 Task: Enable the option Automated detection of harmful content.
Action: Mouse moved to (687, 93)
Screenshot: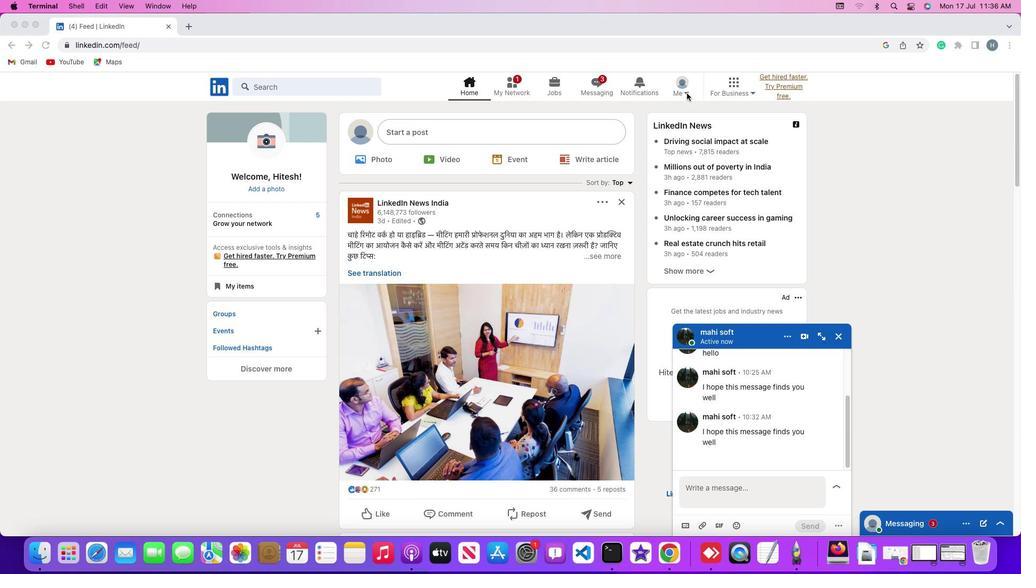 
Action: Mouse pressed left at (687, 93)
Screenshot: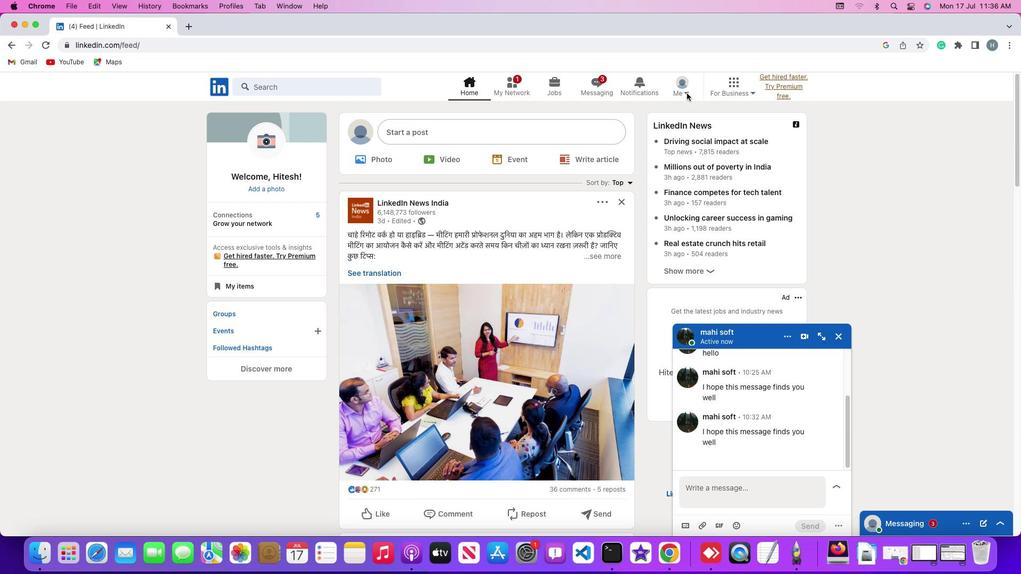 
Action: Mouse pressed left at (687, 93)
Screenshot: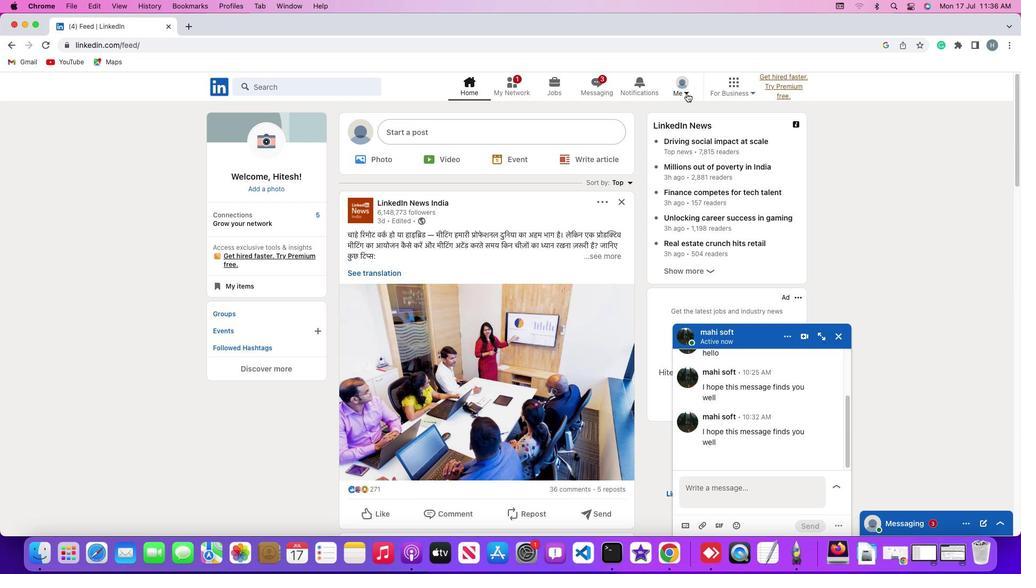 
Action: Mouse moved to (687, 93)
Screenshot: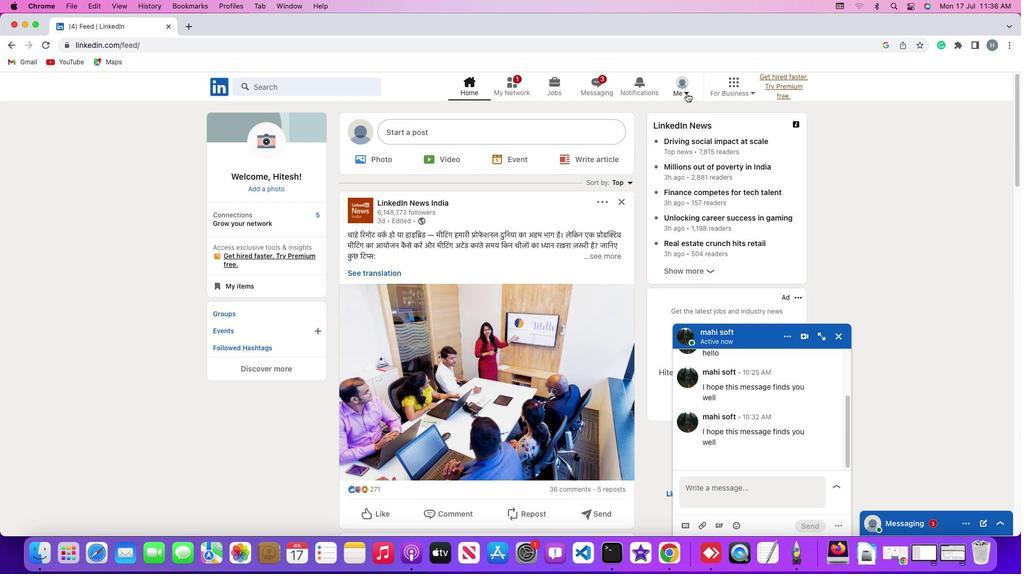 
Action: Mouse pressed left at (687, 93)
Screenshot: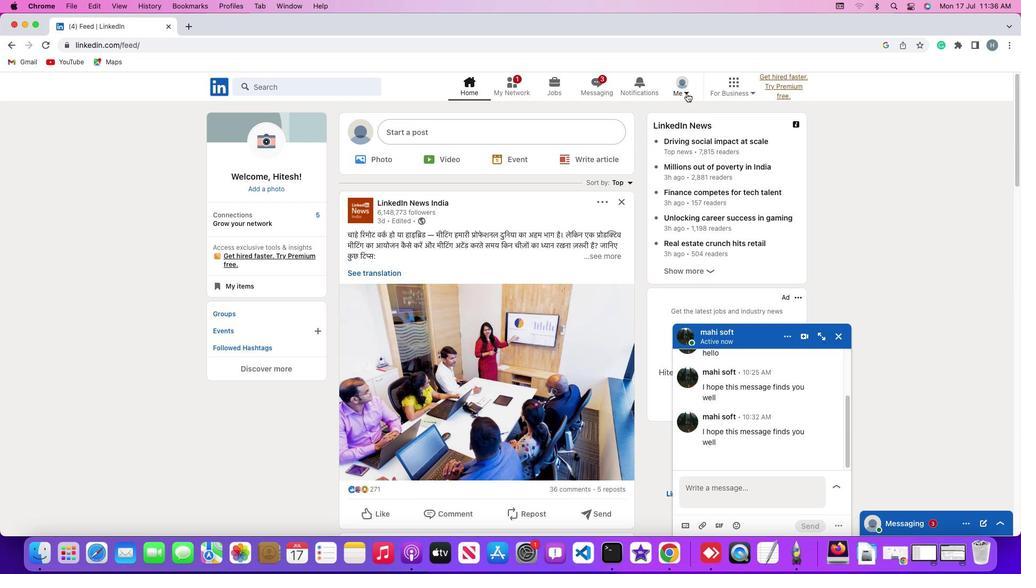 
Action: Mouse moved to (623, 204)
Screenshot: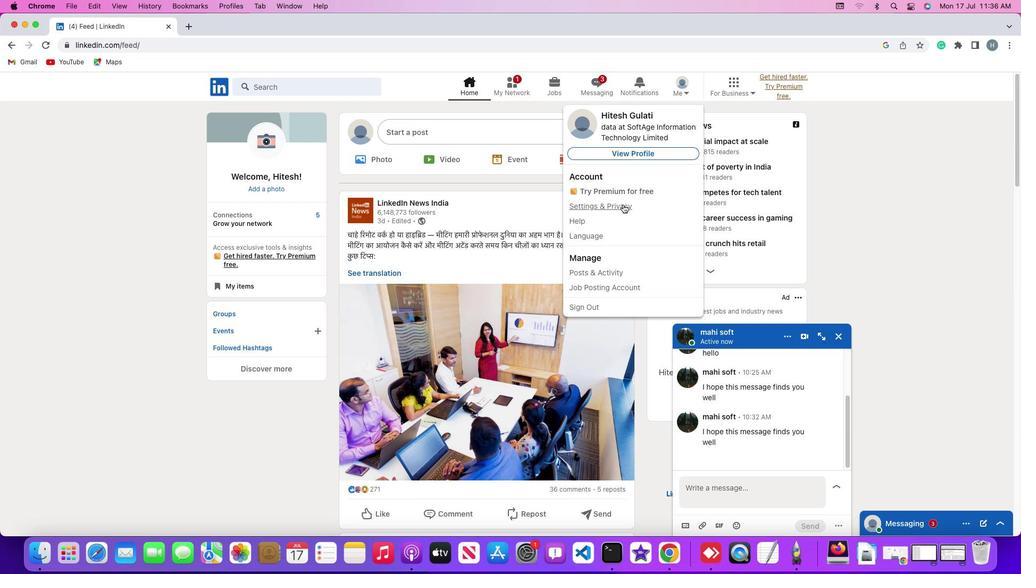 
Action: Mouse pressed left at (623, 204)
Screenshot: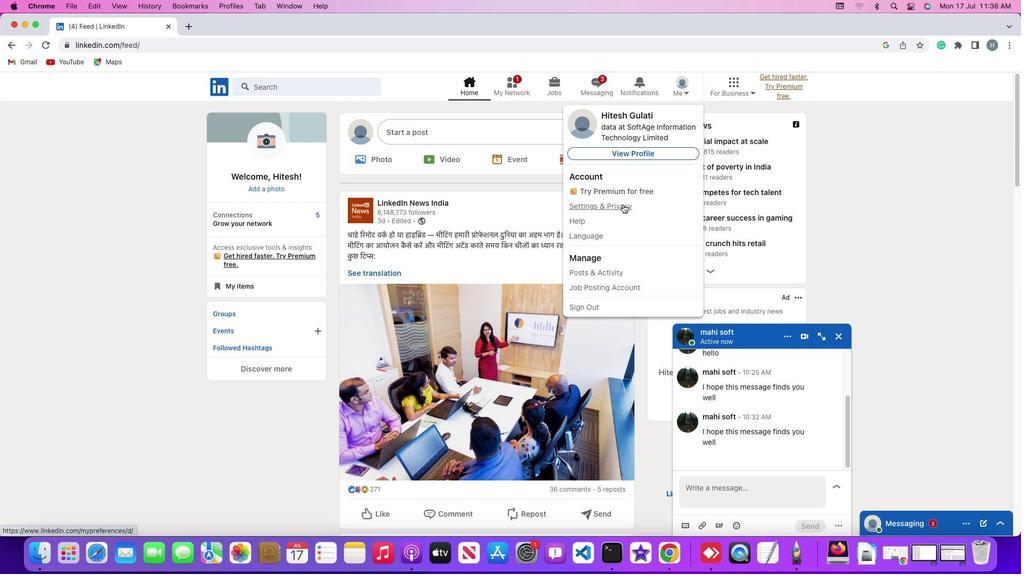 
Action: Mouse moved to (77, 284)
Screenshot: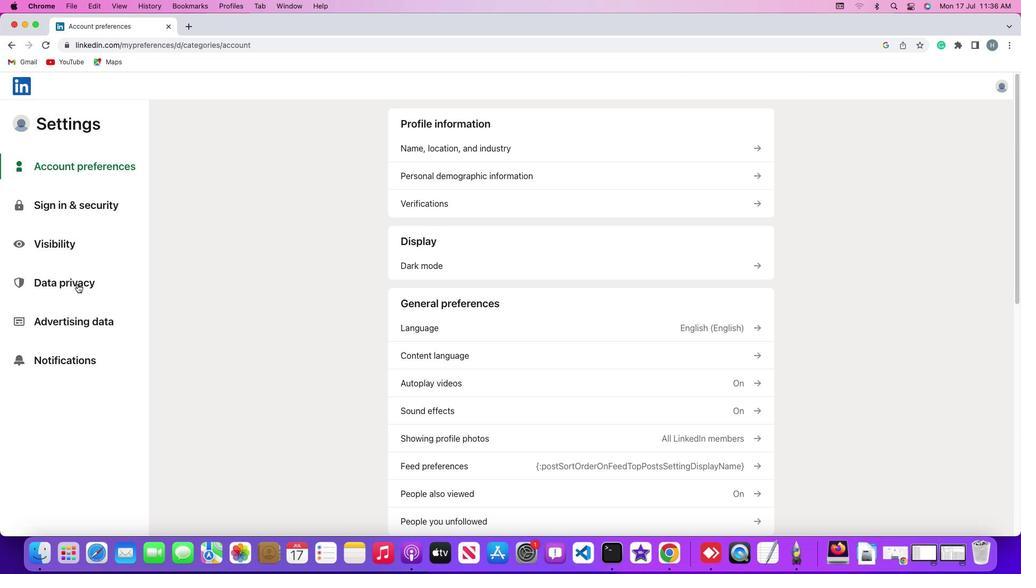 
Action: Mouse pressed left at (77, 284)
Screenshot: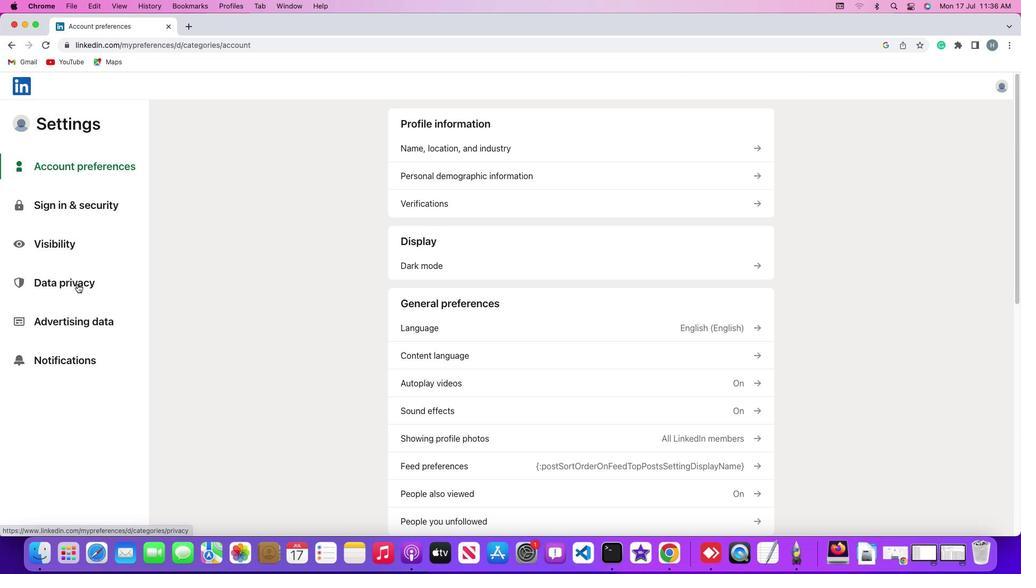 
Action: Mouse pressed left at (77, 284)
Screenshot: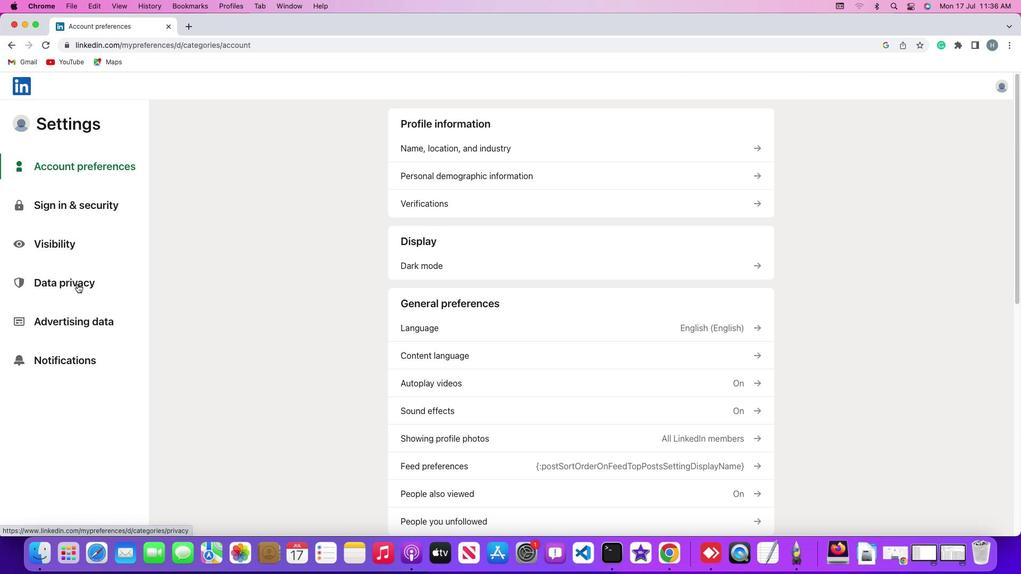 
Action: Mouse moved to (497, 396)
Screenshot: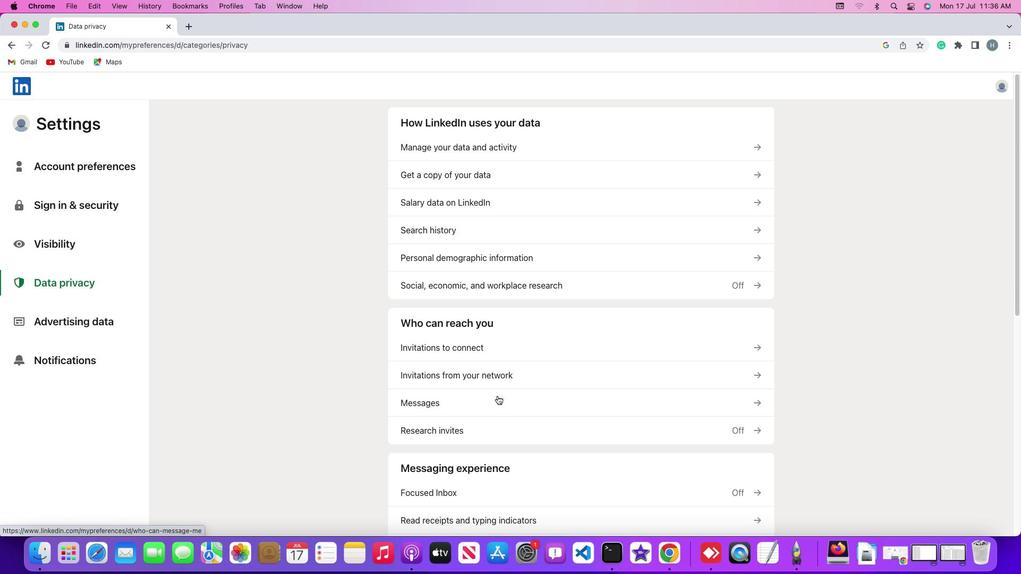 
Action: Mouse scrolled (497, 396) with delta (0, 0)
Screenshot: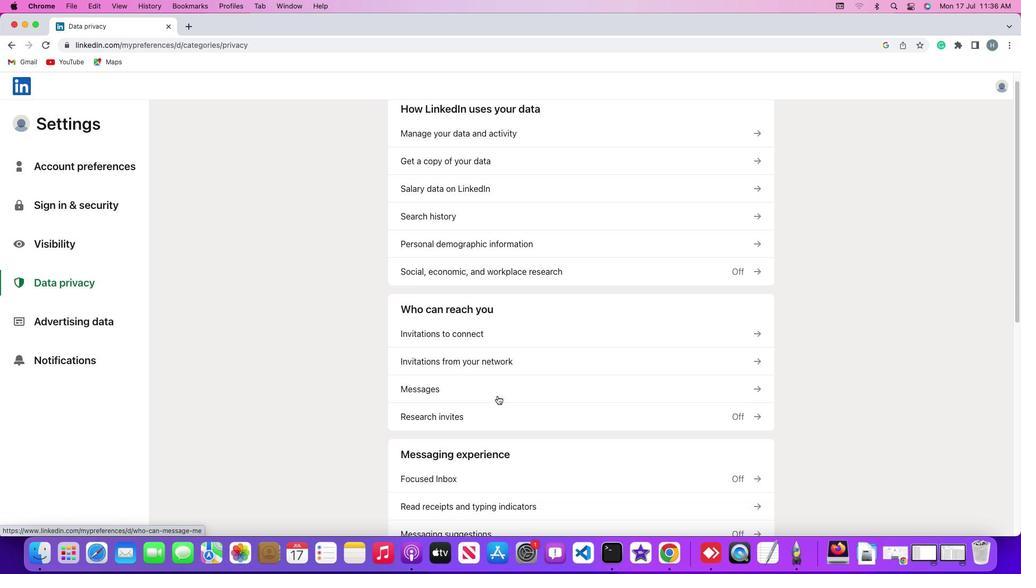 
Action: Mouse scrolled (497, 396) with delta (0, 0)
Screenshot: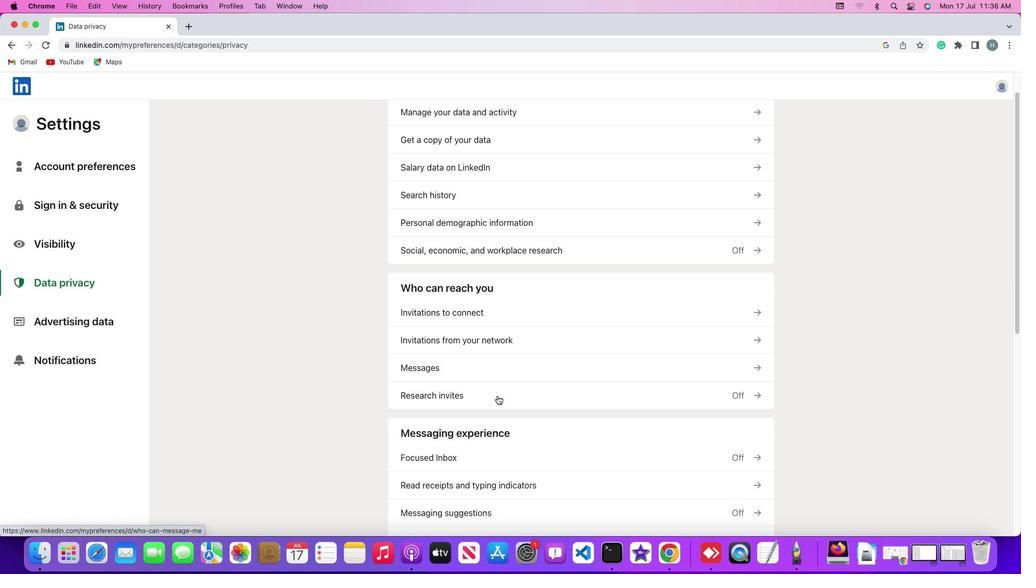 
Action: Mouse scrolled (497, 396) with delta (0, -1)
Screenshot: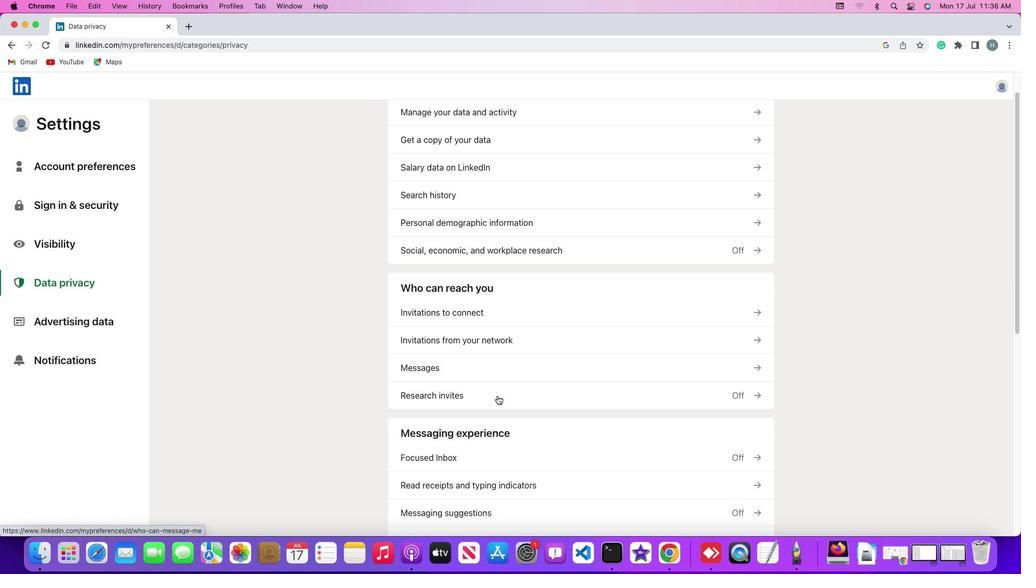 
Action: Mouse scrolled (497, 396) with delta (0, -1)
Screenshot: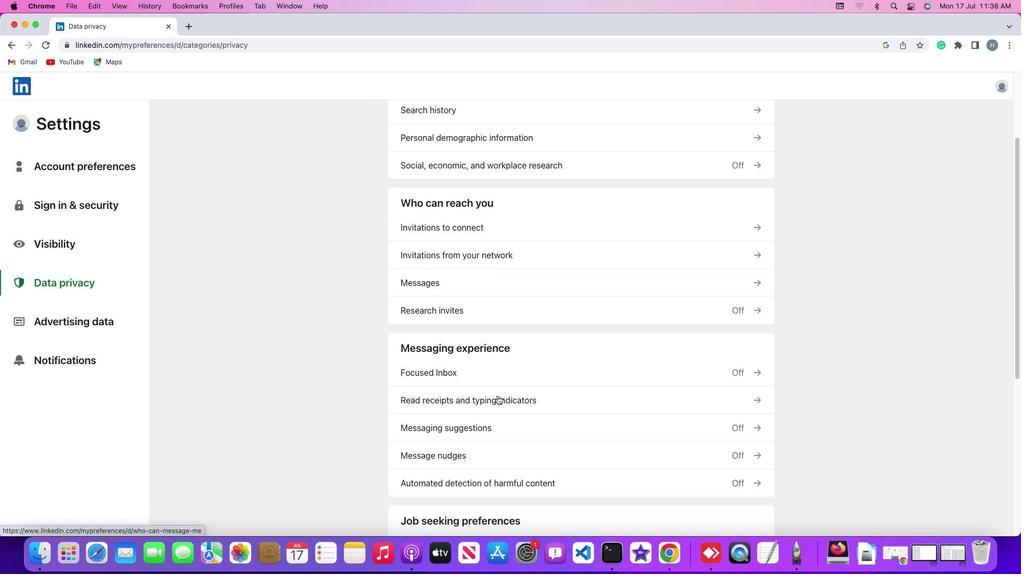 
Action: Mouse scrolled (497, 396) with delta (0, 0)
Screenshot: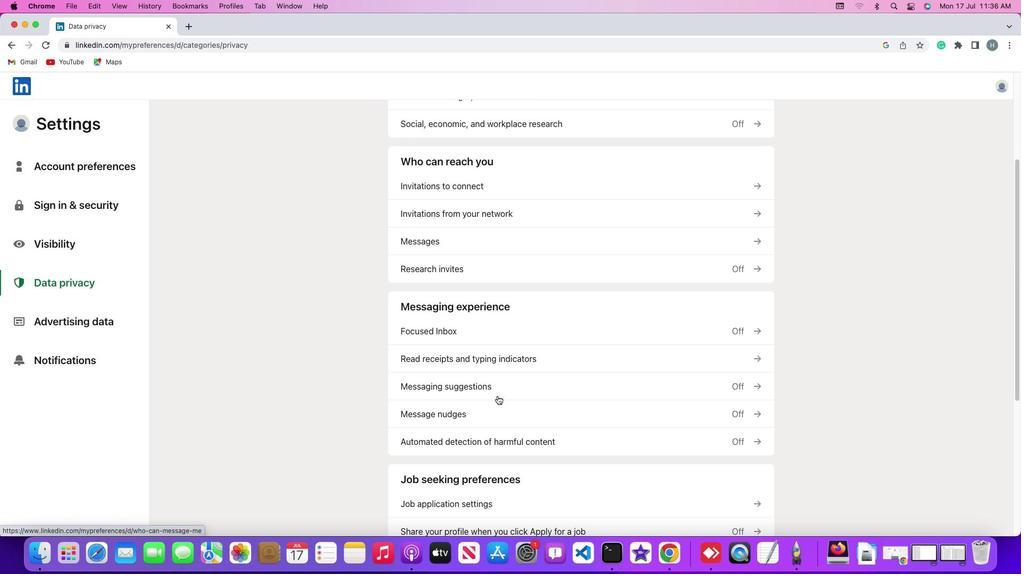 
Action: Mouse scrolled (497, 396) with delta (0, 0)
Screenshot: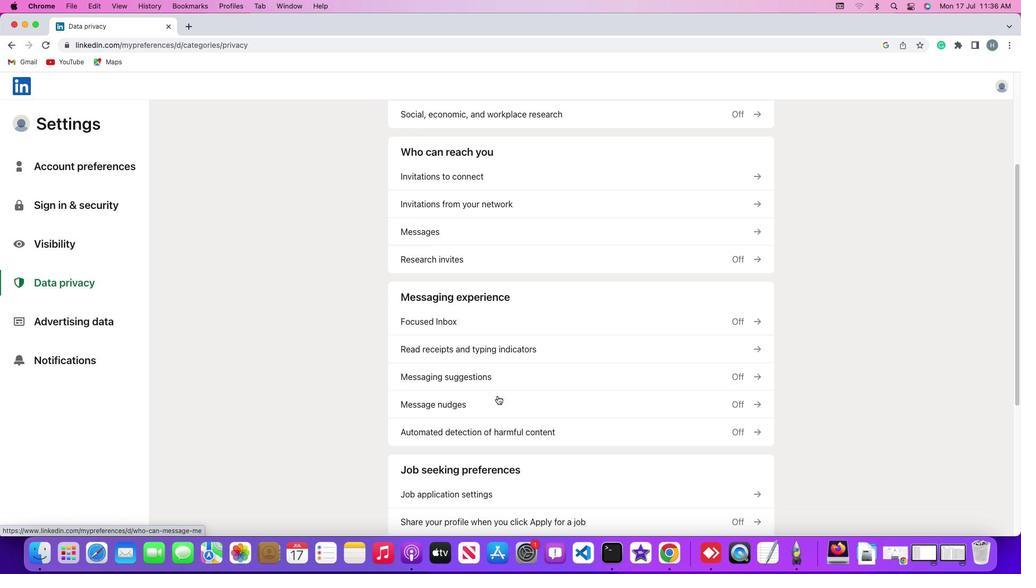 
Action: Mouse scrolled (497, 396) with delta (0, -1)
Screenshot: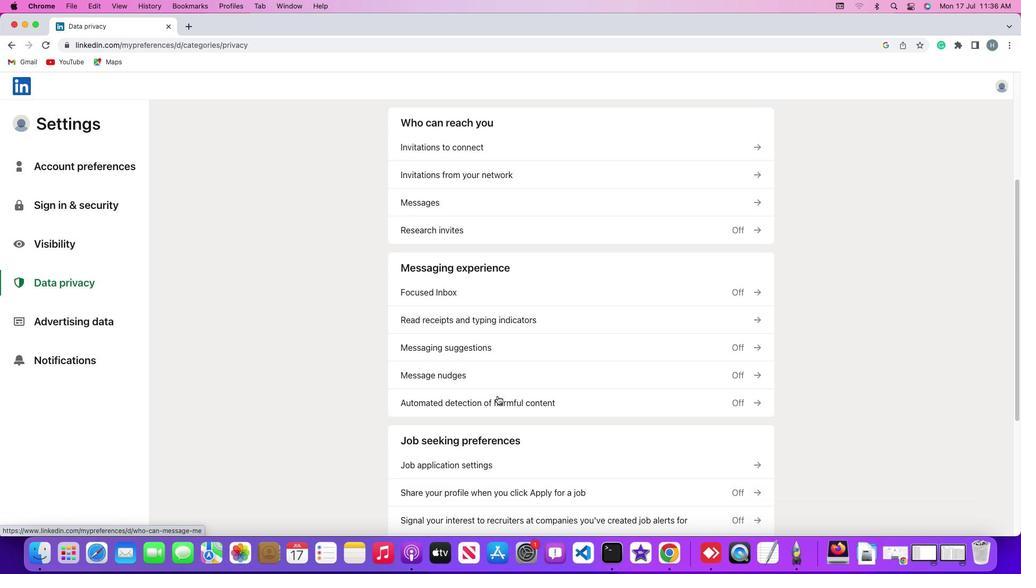 
Action: Mouse moved to (503, 381)
Screenshot: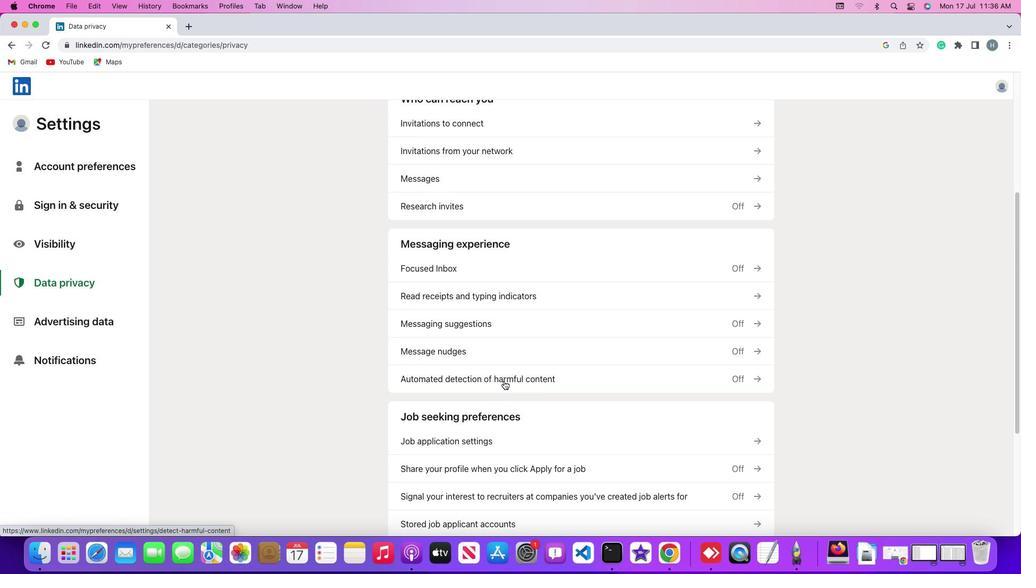 
Action: Mouse pressed left at (503, 381)
Screenshot: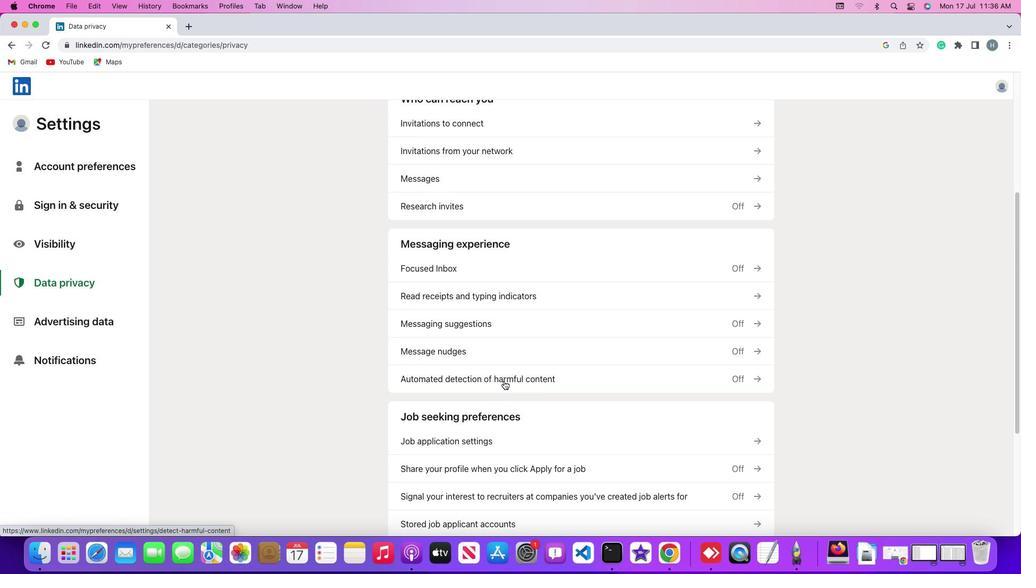 
Action: Mouse moved to (739, 196)
Screenshot: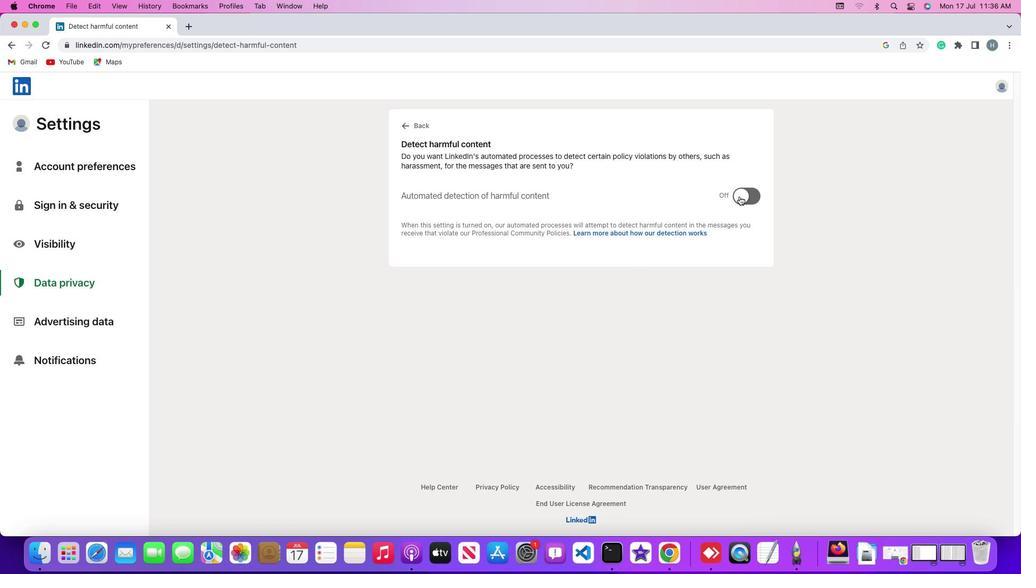 
Action: Mouse pressed left at (739, 196)
Screenshot: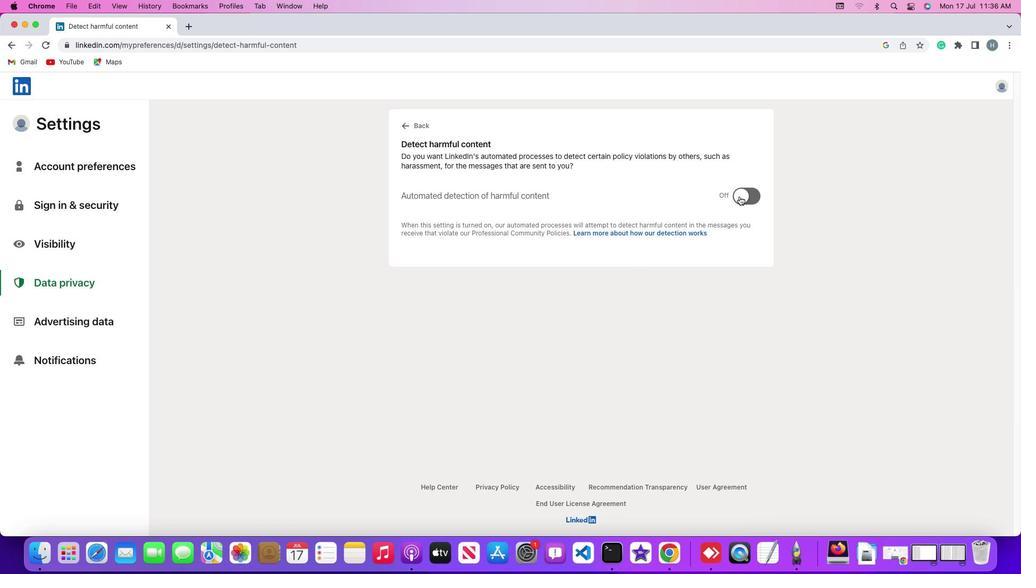 
